 Task: Calculate the distance between New York City and Fire Island.
Action: Mouse moved to (224, 58)
Screenshot: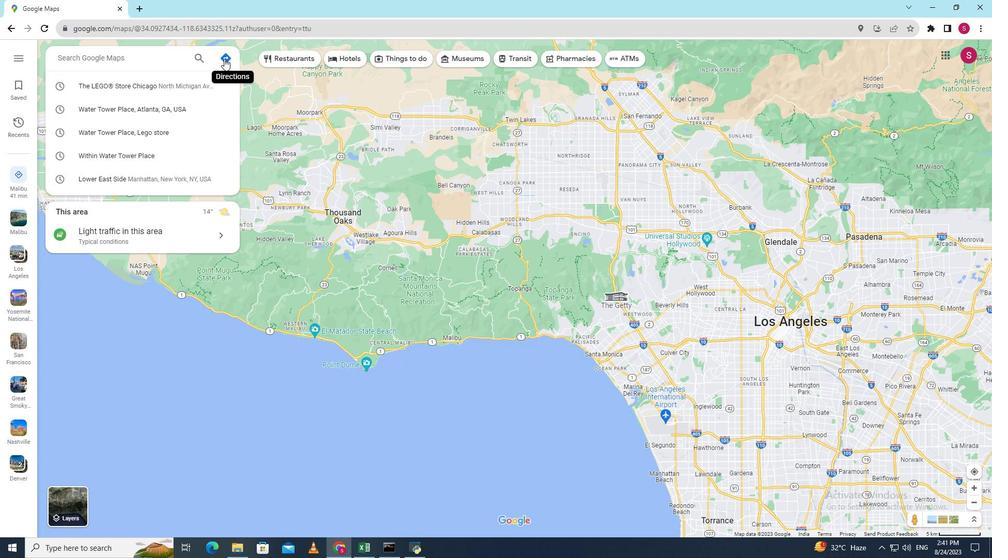 
Action: Mouse pressed left at (224, 58)
Screenshot: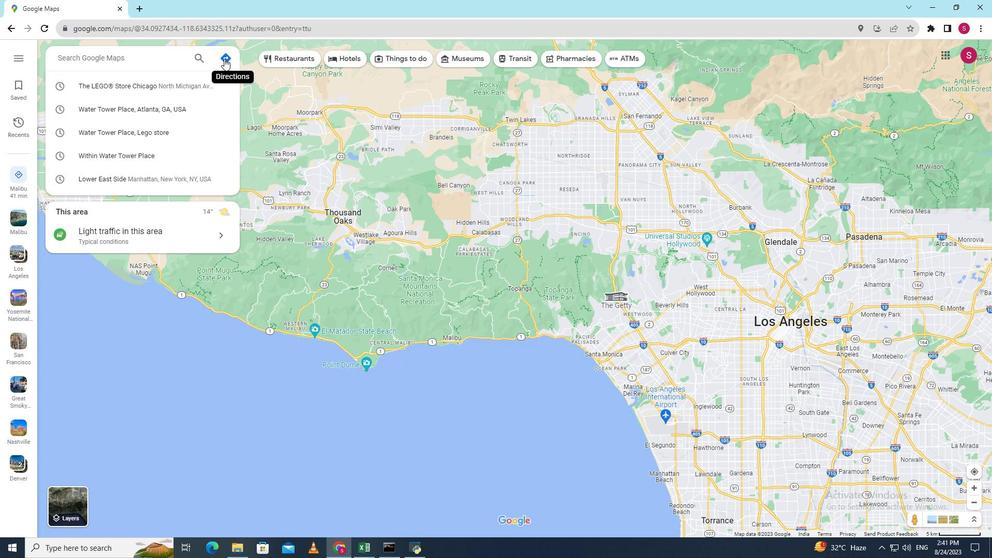 
Action: Mouse moved to (158, 89)
Screenshot: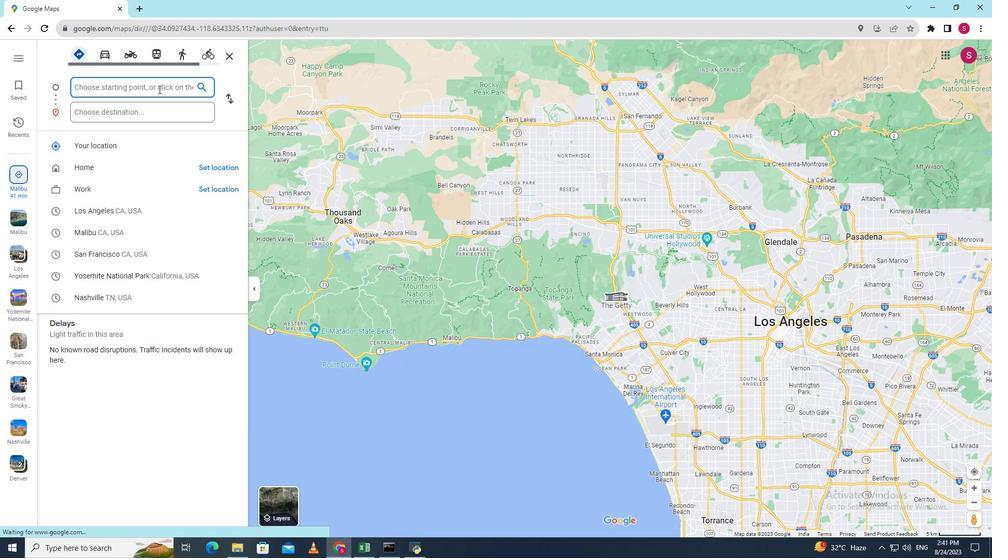 
Action: Mouse pressed left at (158, 89)
Screenshot: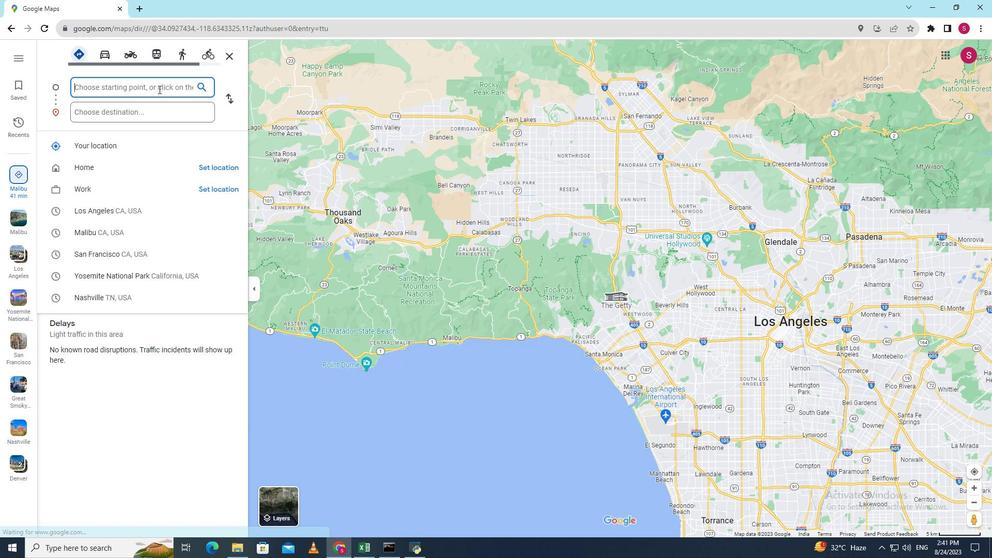 
Action: Mouse moved to (159, 89)
Screenshot: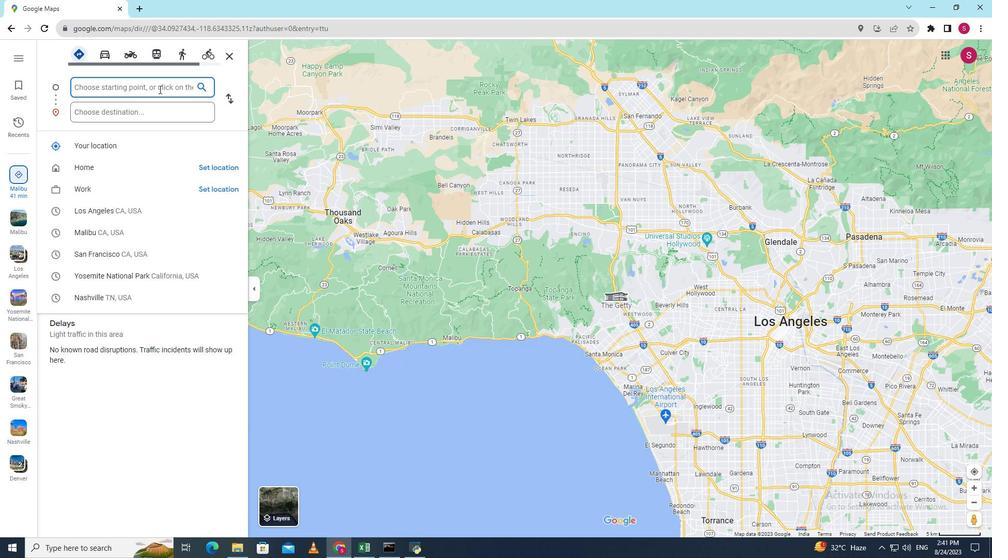 
Action: Key pressed <Key.shift><Key.shift><Key.shift><Key.shift><Key.shift><Key.shift><Key.shift><Key.shift><Key.shift><Key.shift><Key.shift>New<Key.space><Key.shift><Key.shift>York<Key.space><Key.shift>City
Screenshot: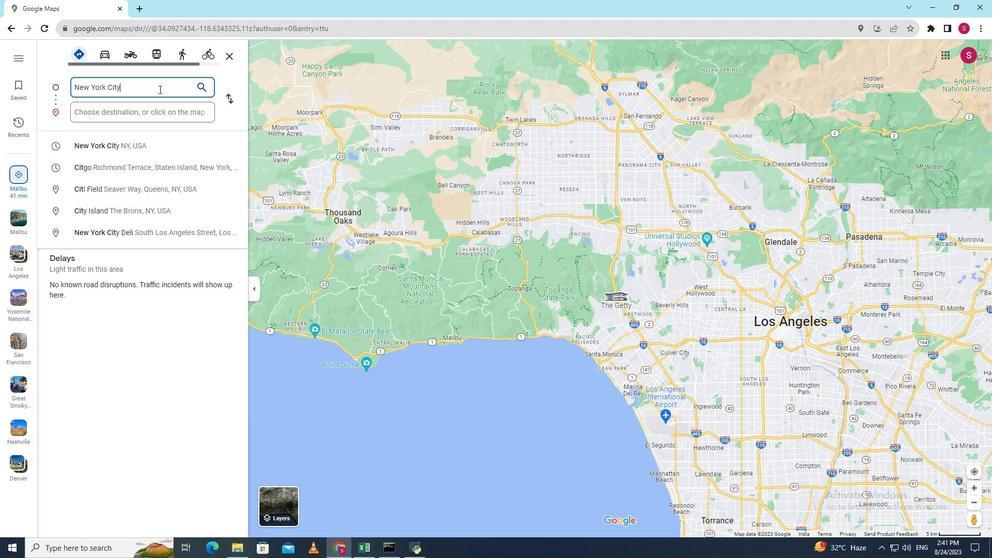 
Action: Mouse moved to (149, 107)
Screenshot: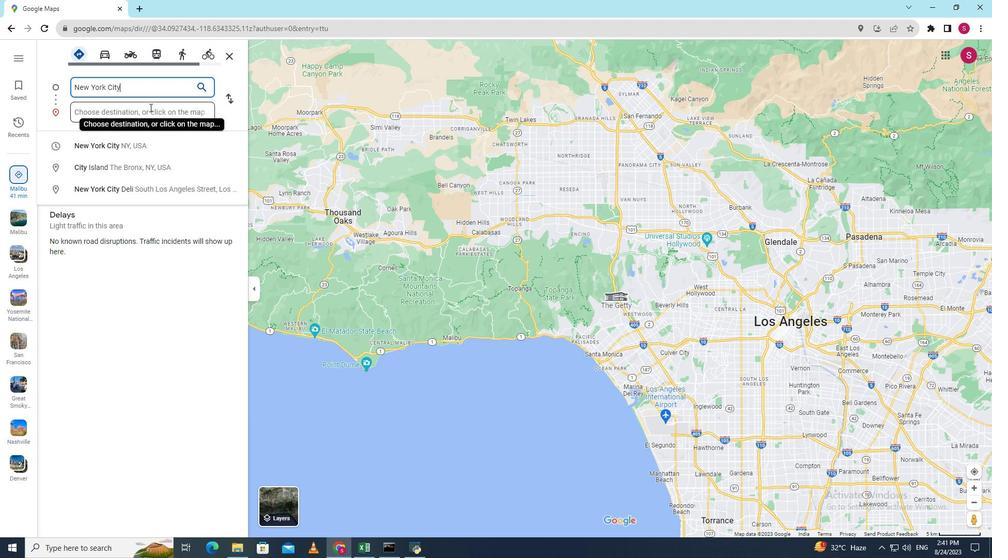 
Action: Mouse pressed left at (149, 107)
Screenshot: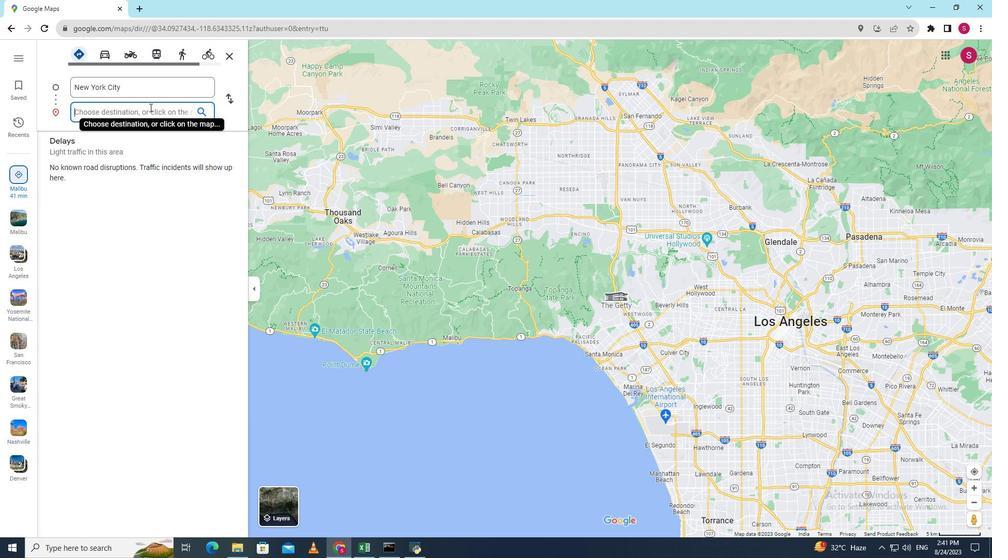 
Action: Mouse moved to (149, 108)
Screenshot: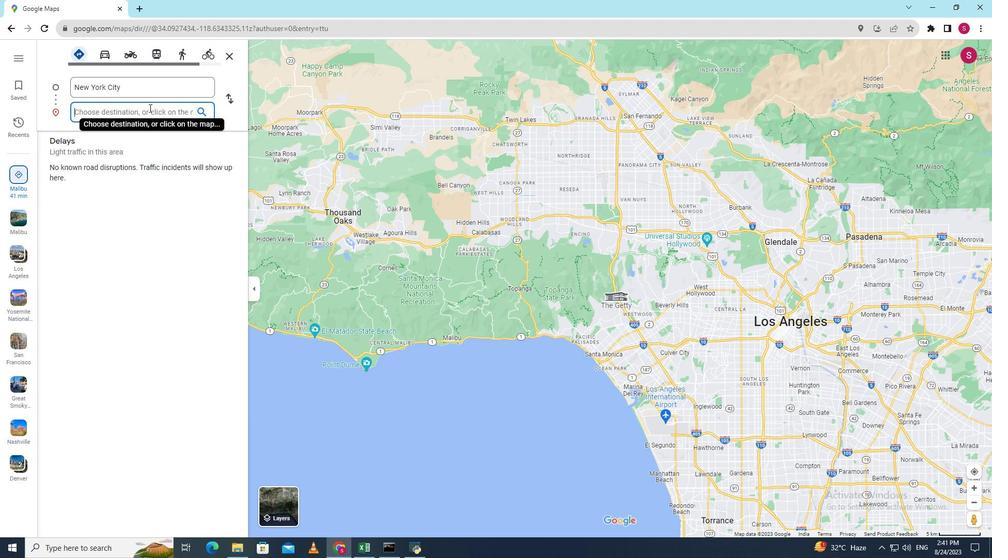 
Action: Key pressed <Key.shift><Key.shift><Key.shift><Key.shift><Key.shift><Key.shift><Key.shift>Firw<Key.backspace>e<Key.space><Key.shift><Key.shift><Key.shift><Key.shift><Key.shift><Key.shift>Island<Key.enter>
Screenshot: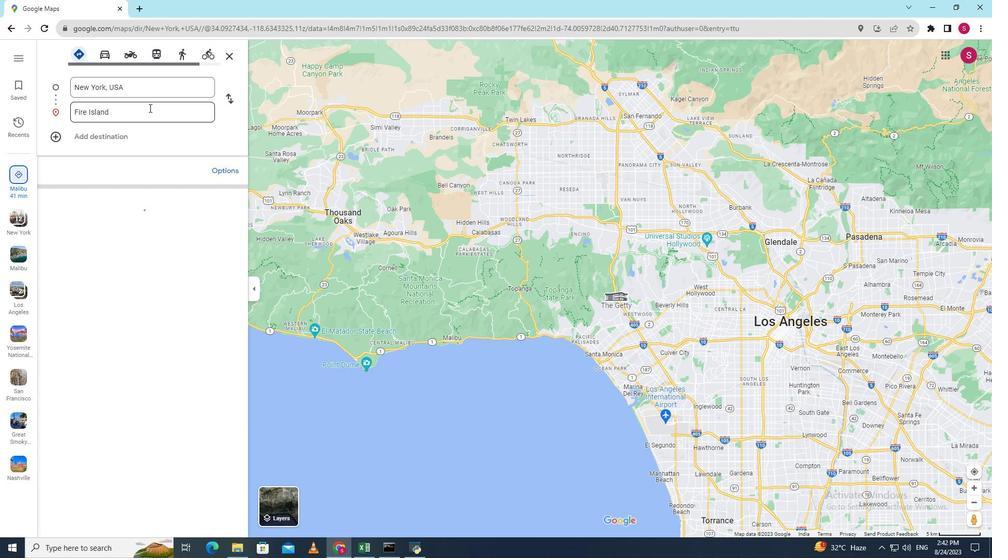 
Action: Mouse moved to (298, 266)
Screenshot: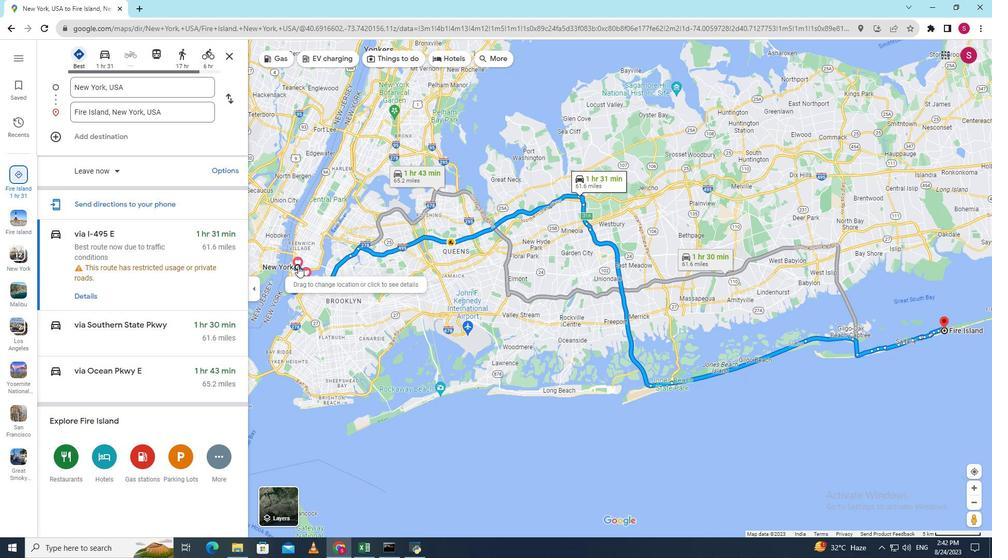 
Action: Mouse pressed right at (298, 266)
Screenshot: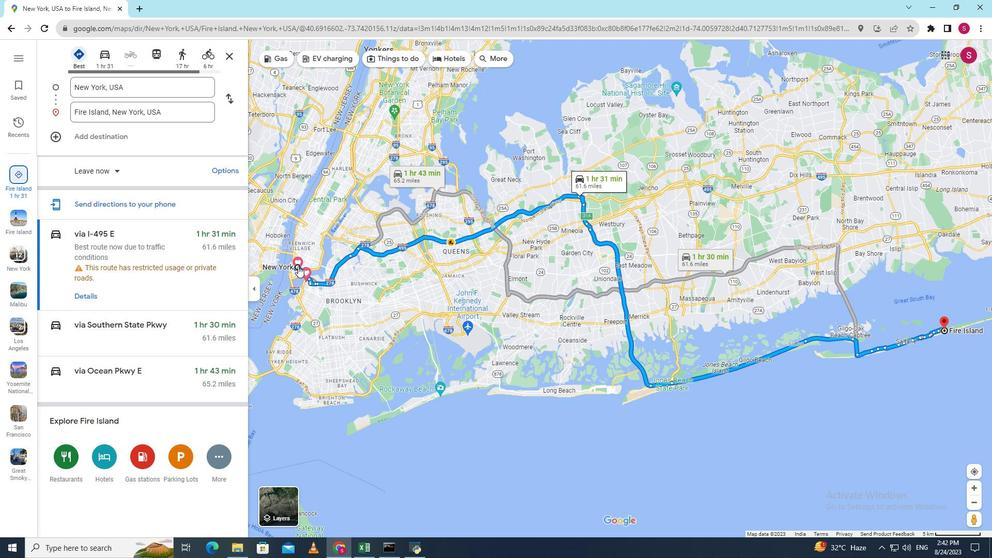 
Action: Mouse moved to (330, 347)
Screenshot: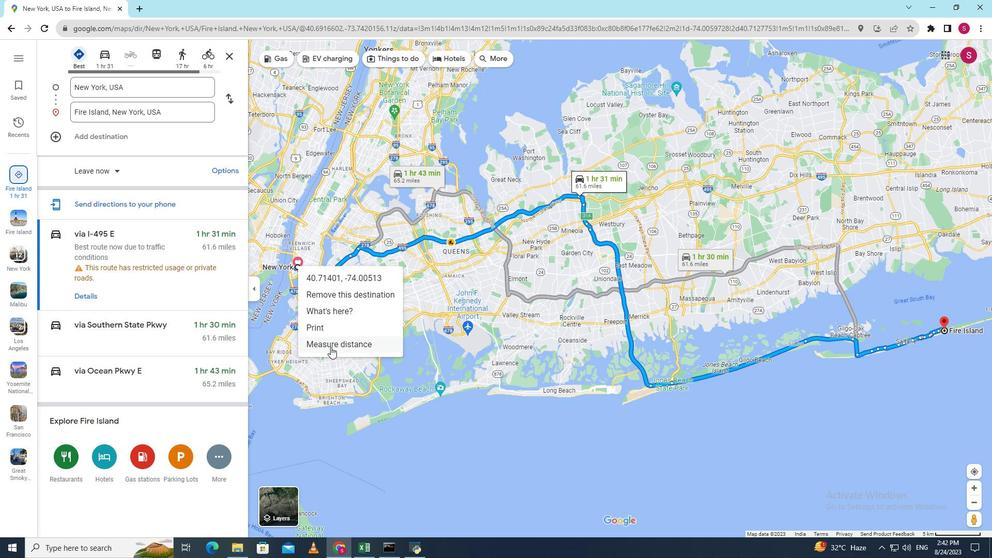 
Action: Mouse pressed left at (330, 347)
Screenshot: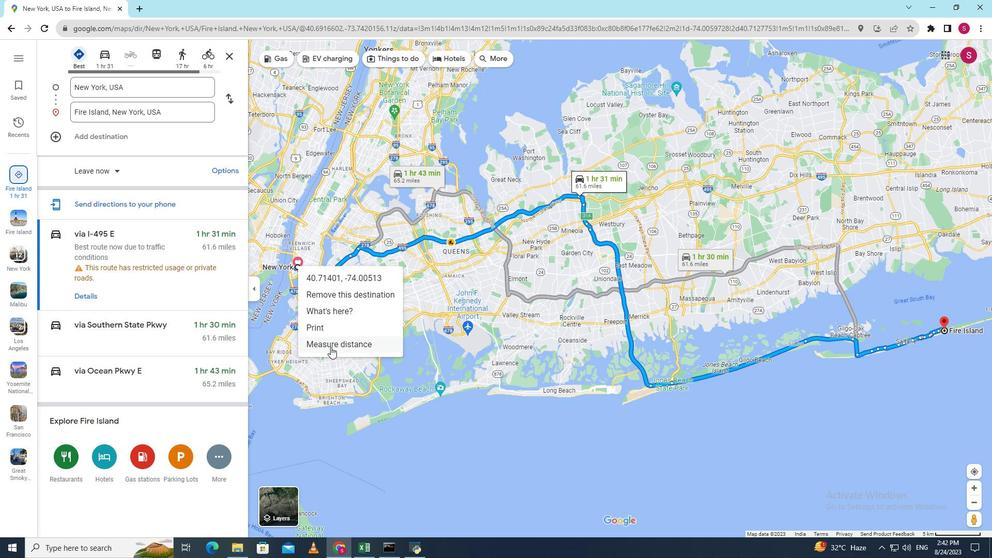 
Action: Mouse moved to (943, 328)
Screenshot: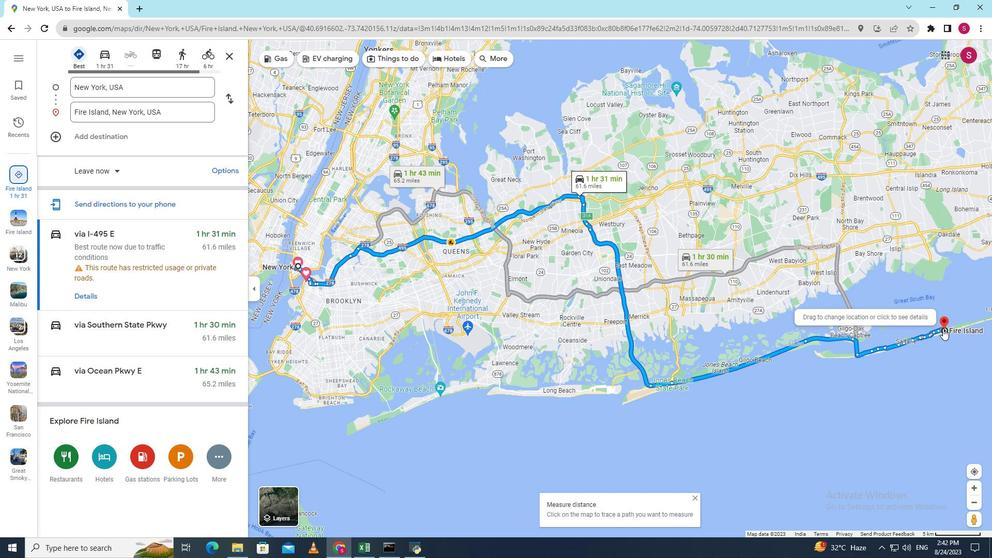 
Action: Mouse pressed right at (943, 328)
Screenshot: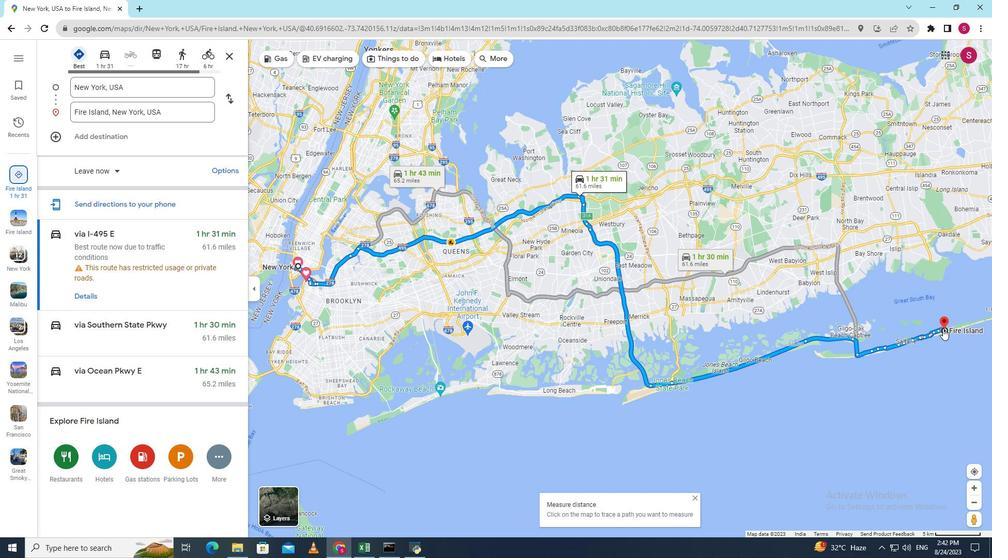 
Action: Mouse moved to (929, 408)
Screenshot: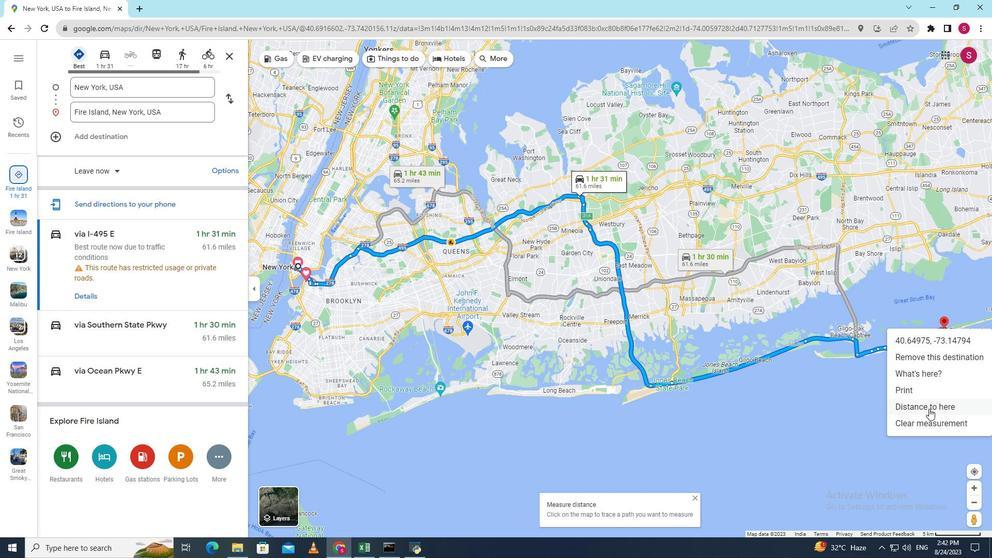 
Action: Mouse pressed left at (929, 408)
Screenshot: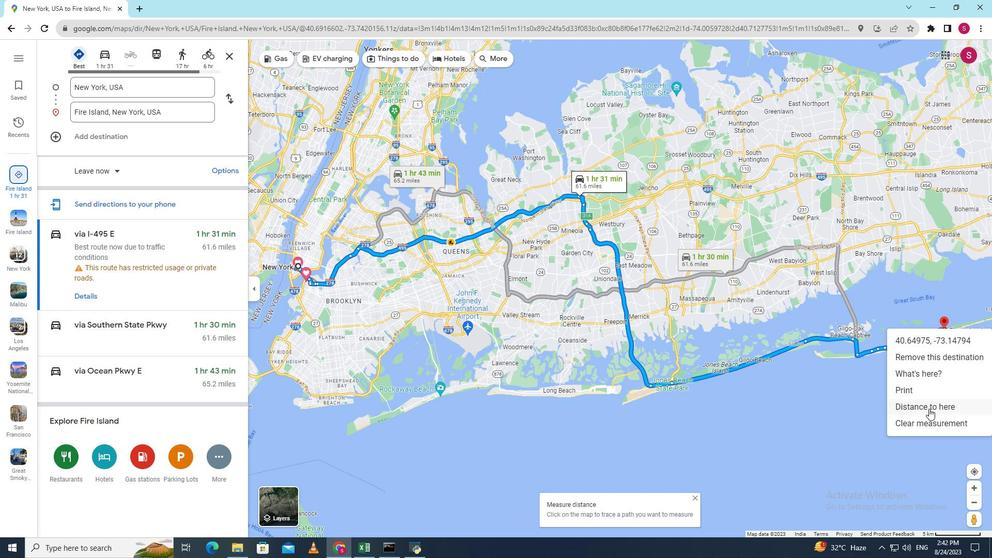 
Action: Mouse moved to (554, 512)
Screenshot: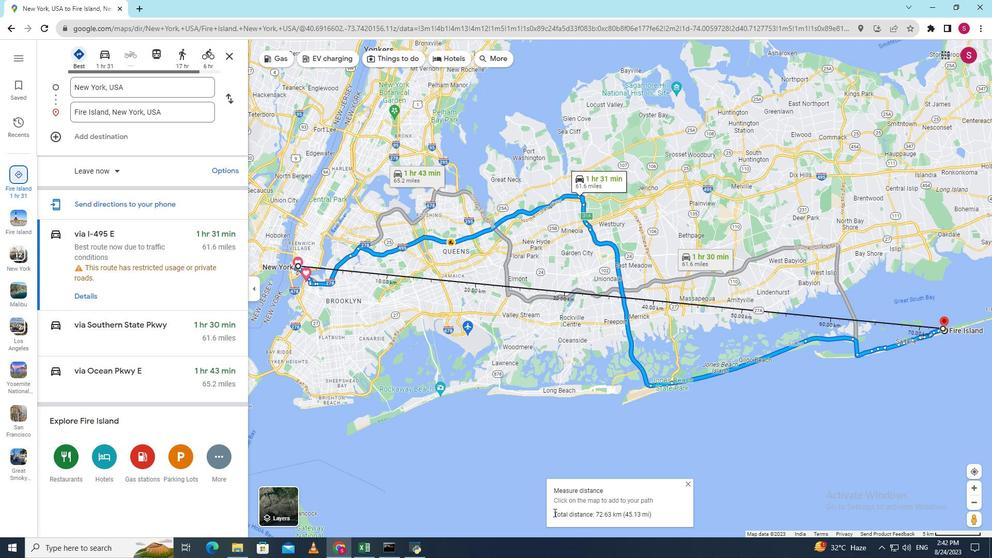 
Action: Mouse pressed left at (554, 512)
Screenshot: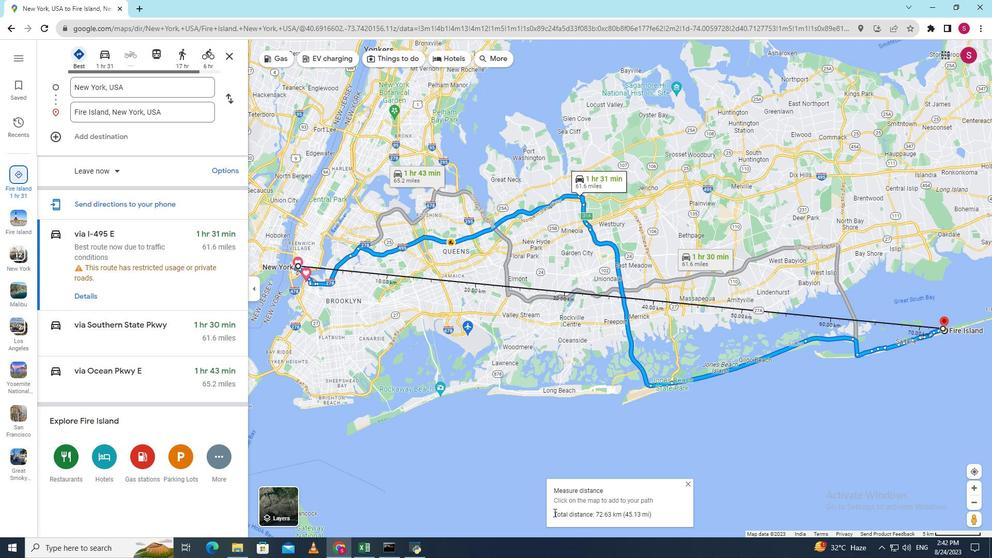 
Action: Mouse moved to (661, 514)
Screenshot: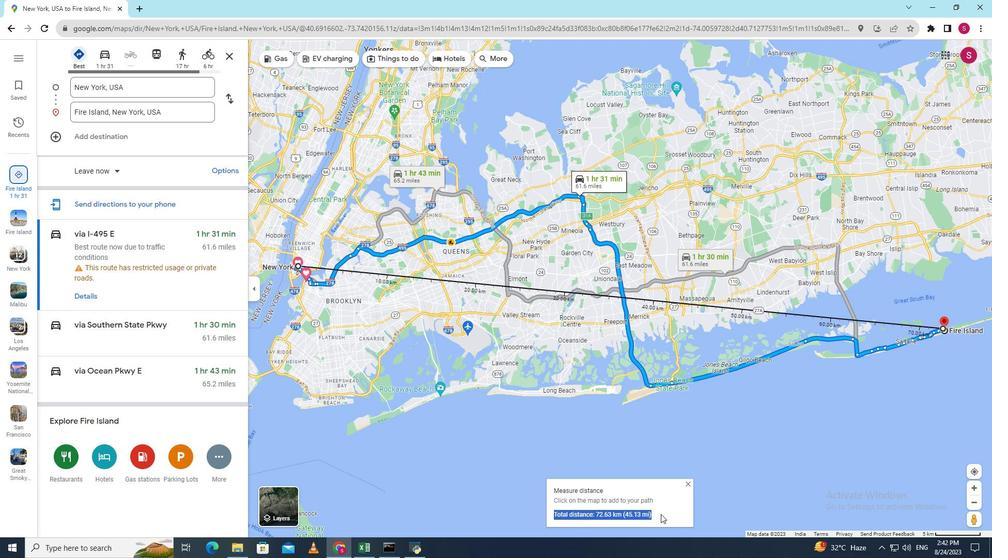
